 Task: Open Card Card0000000115 in Board Board0000000029 in Workspace WS0000000010 in Trello. Add Member Carxxstreet791@gmail.com to Card Card0000000115 in Board Board0000000029 in Workspace WS0000000010 in Trello. Add Orange Label titled Label0000000115 to Card Card0000000115 in Board Board0000000029 in Workspace WS0000000010 in Trello. Add Checklist CL0000000115 to Card Card0000000115 in Board Board0000000029 in Workspace WS0000000010 in Trello. Add Dates with Start Date as Oct 01 2023 and Due Date as Oct 31 2023 to Card Card0000000115 in Board Board0000000029 in Workspace WS0000000010 in Trello
Action: Mouse moved to (290, 440)
Screenshot: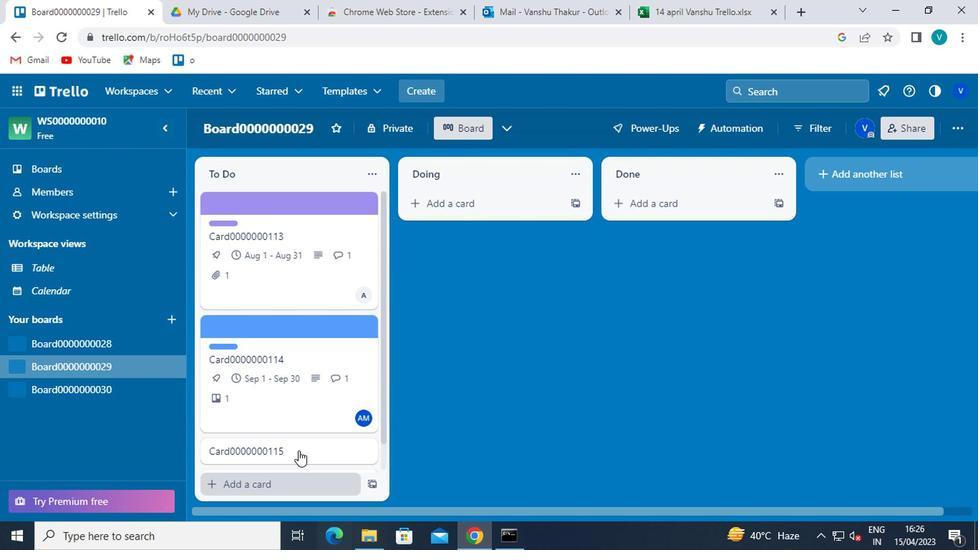 
Action: Mouse pressed left at (290, 440)
Screenshot: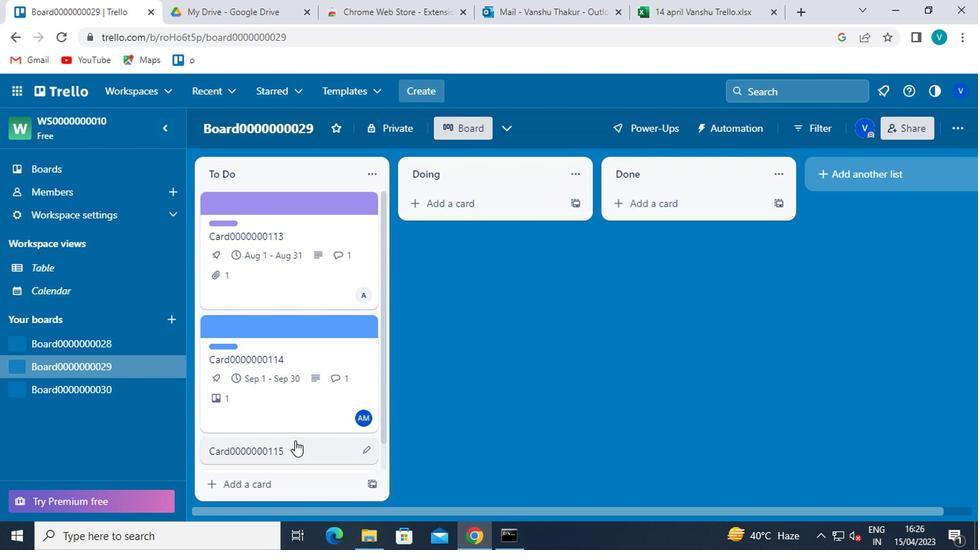
Action: Mouse moved to (665, 205)
Screenshot: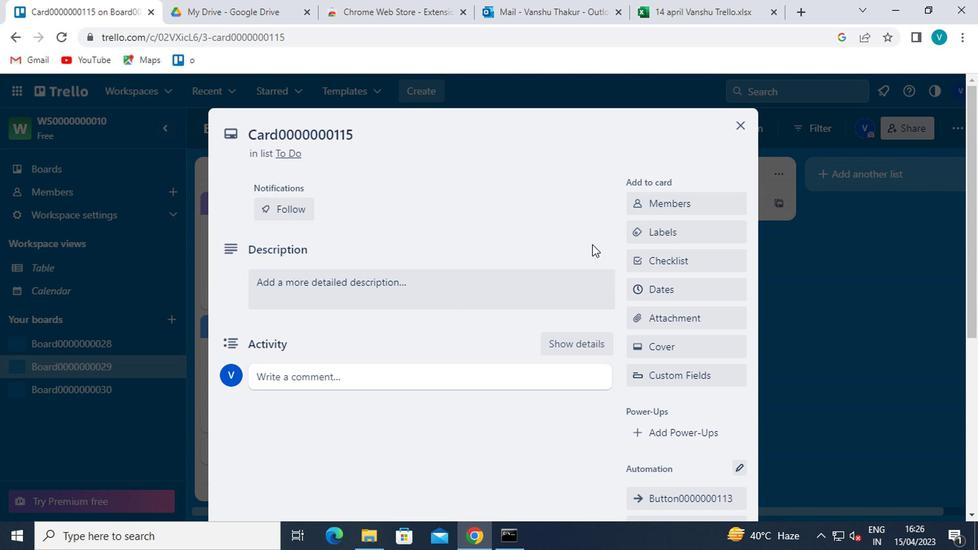 
Action: Mouse pressed left at (665, 205)
Screenshot: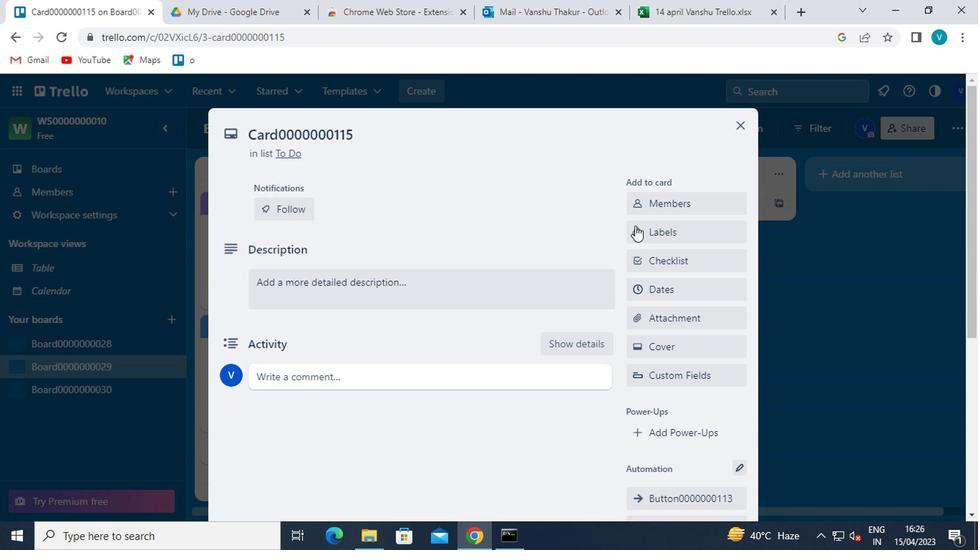 
Action: Mouse moved to (666, 267)
Screenshot: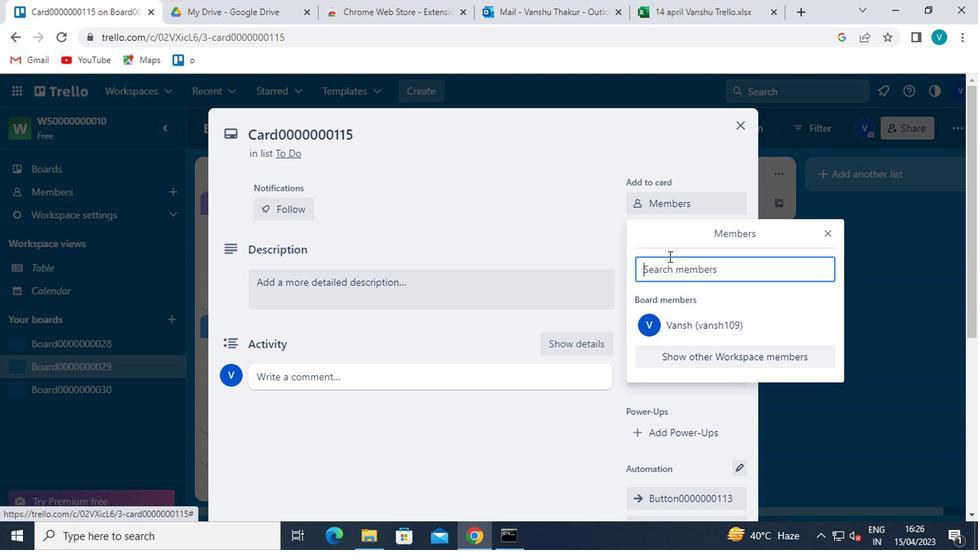 
Action: Mouse pressed left at (666, 267)
Screenshot: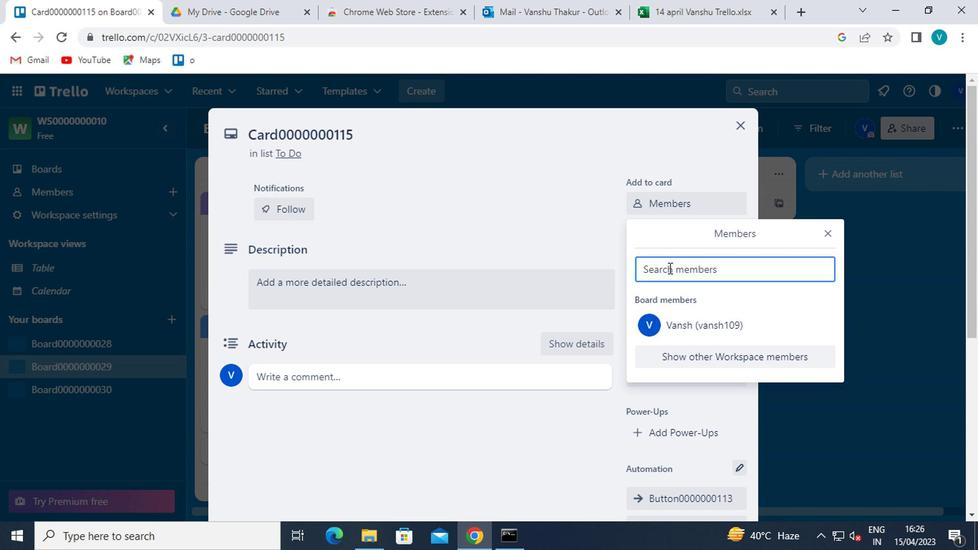 
Action: Key pressed <Key.shift>CARXXSTREET7916<Key.shift>@GMAIL.COM
Screenshot: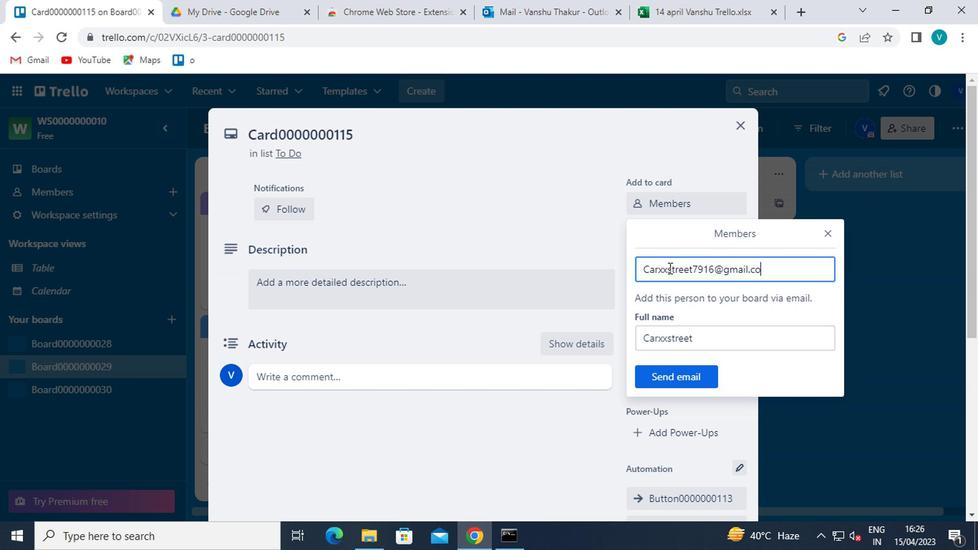 
Action: Mouse moved to (690, 371)
Screenshot: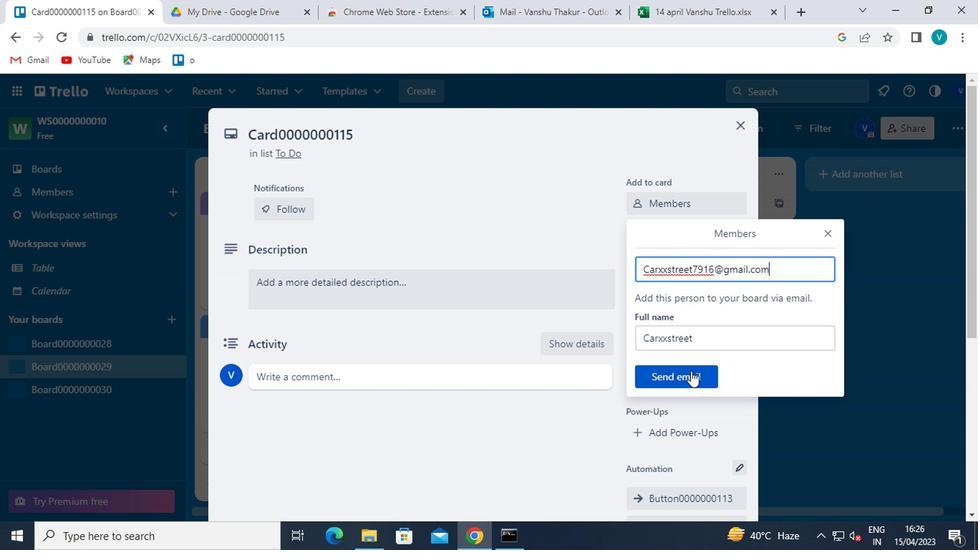 
Action: Mouse pressed left at (690, 371)
Screenshot: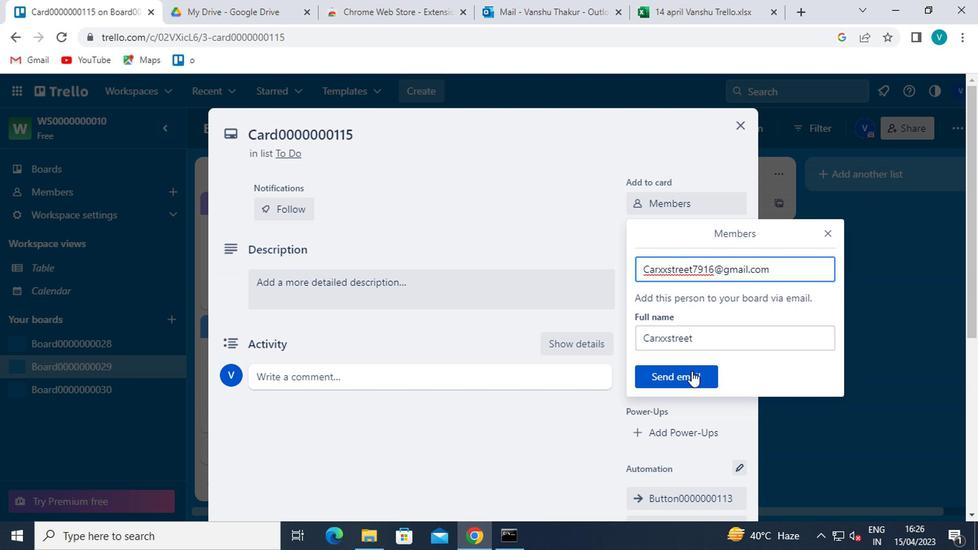 
Action: Mouse moved to (697, 233)
Screenshot: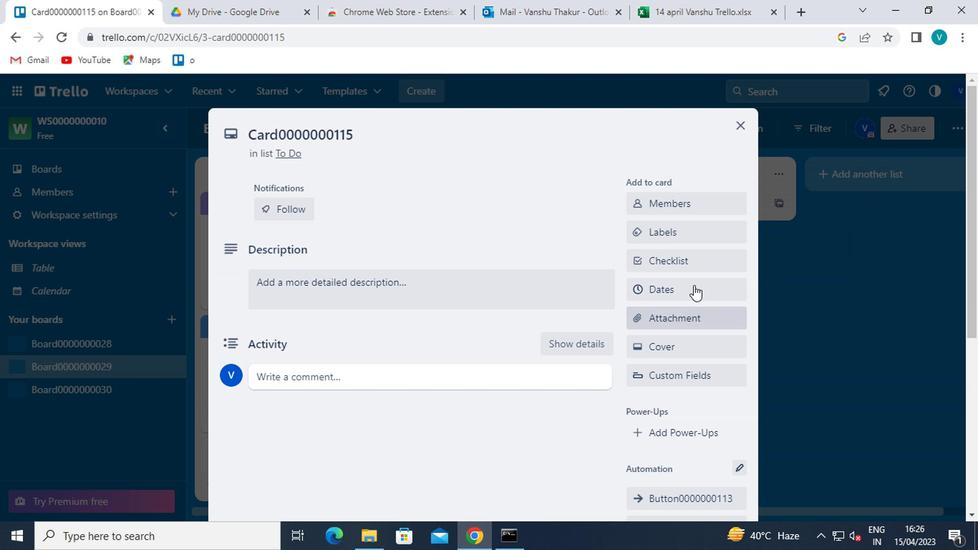 
Action: Mouse pressed left at (697, 233)
Screenshot: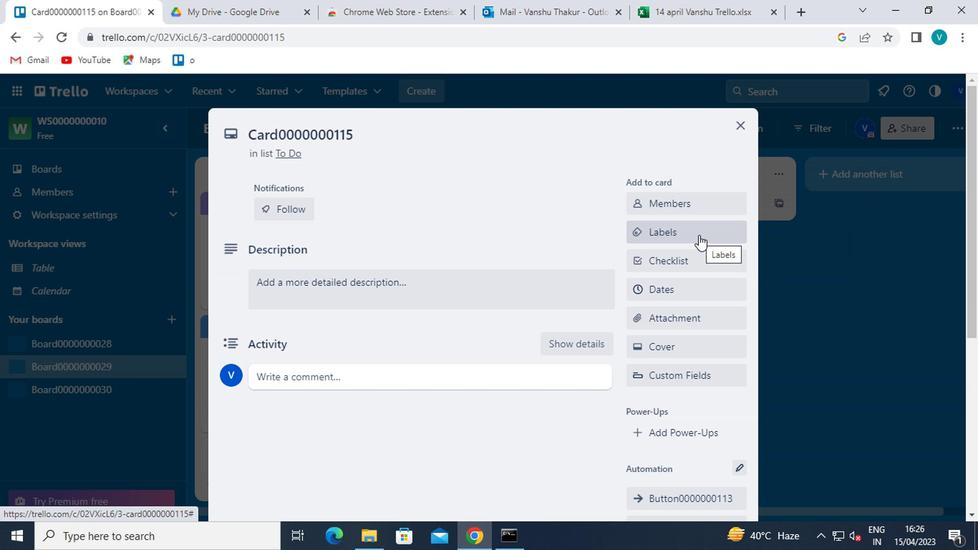 
Action: Mouse moved to (713, 431)
Screenshot: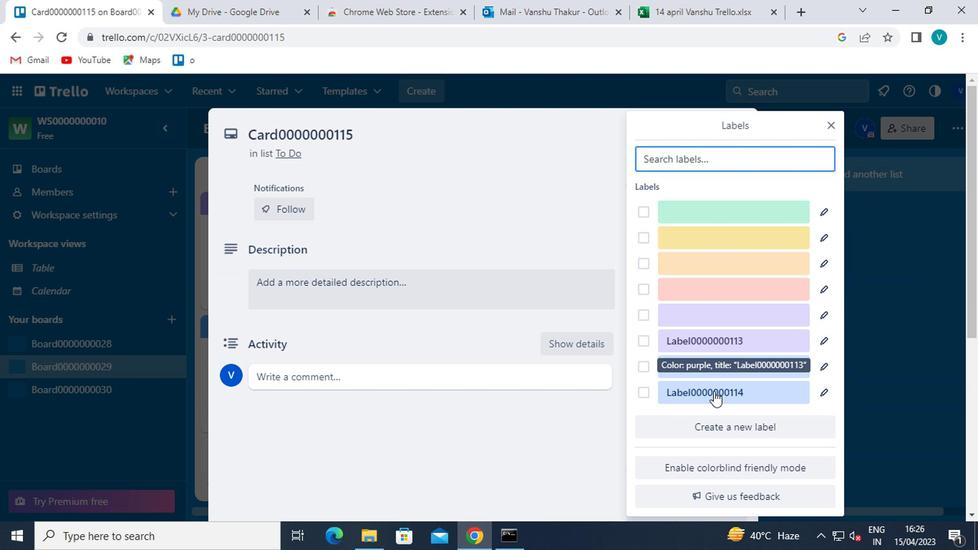 
Action: Mouse pressed left at (713, 431)
Screenshot: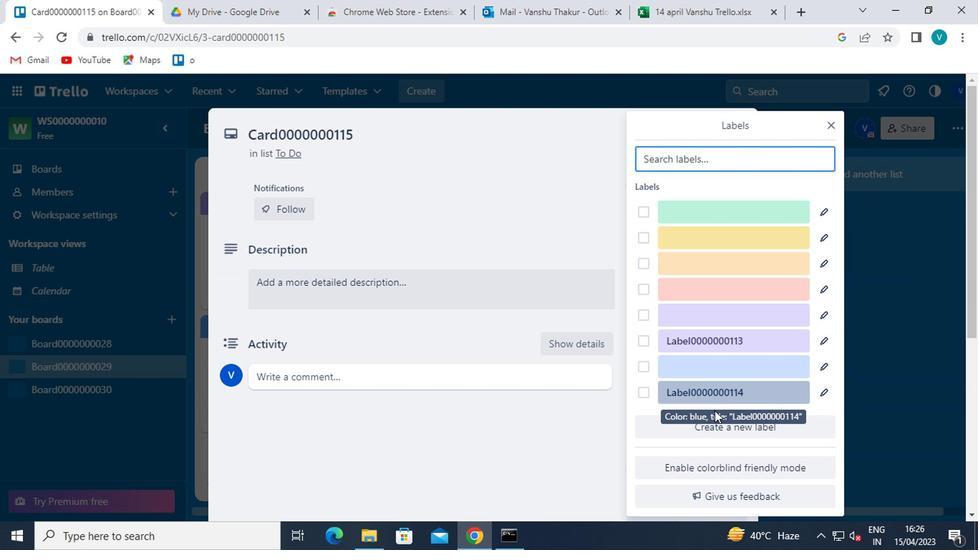 
Action: Mouse moved to (717, 328)
Screenshot: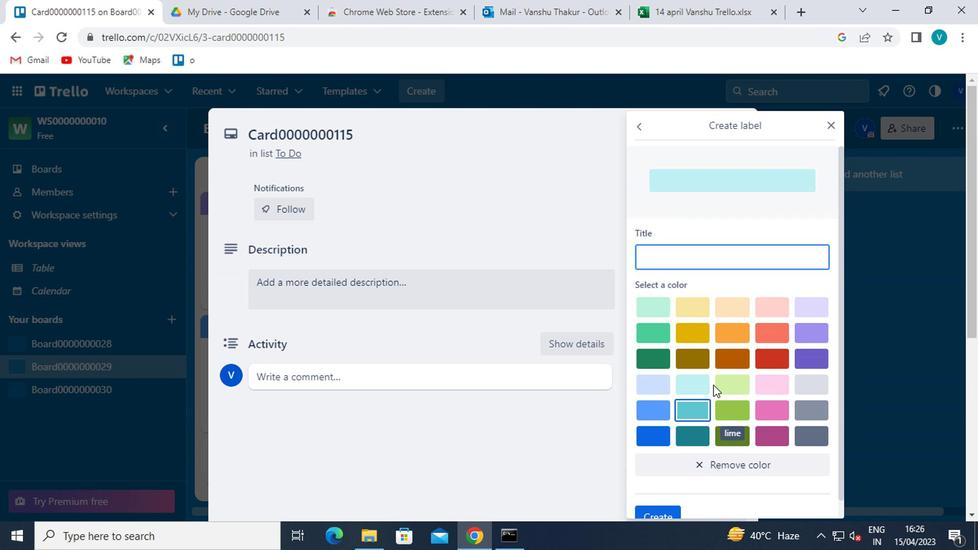 
Action: Mouse pressed left at (717, 328)
Screenshot: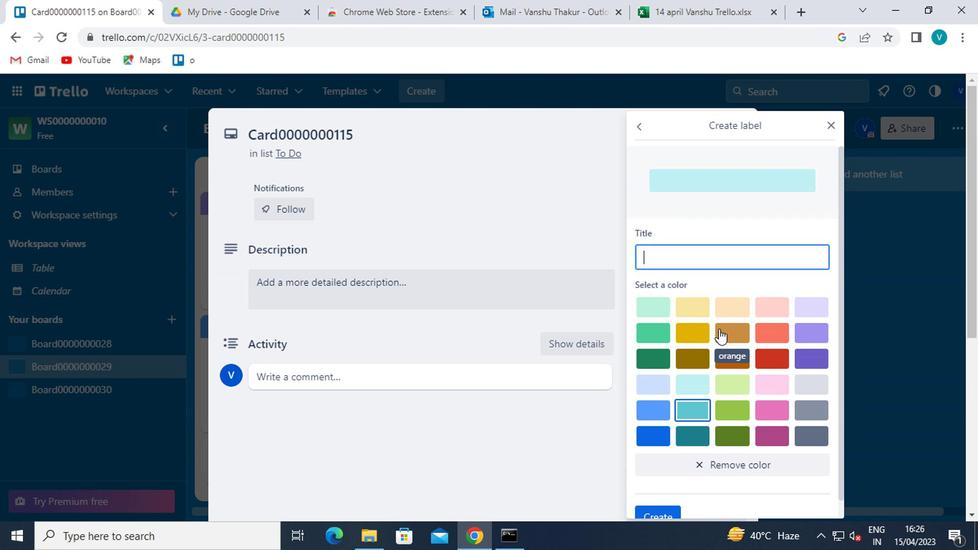
Action: Mouse moved to (734, 239)
Screenshot: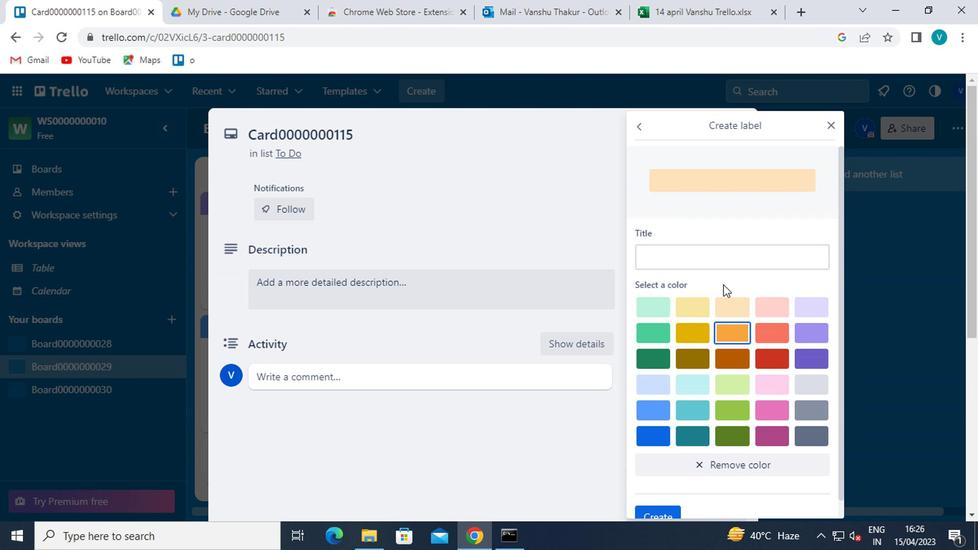 
Action: Mouse pressed left at (734, 239)
Screenshot: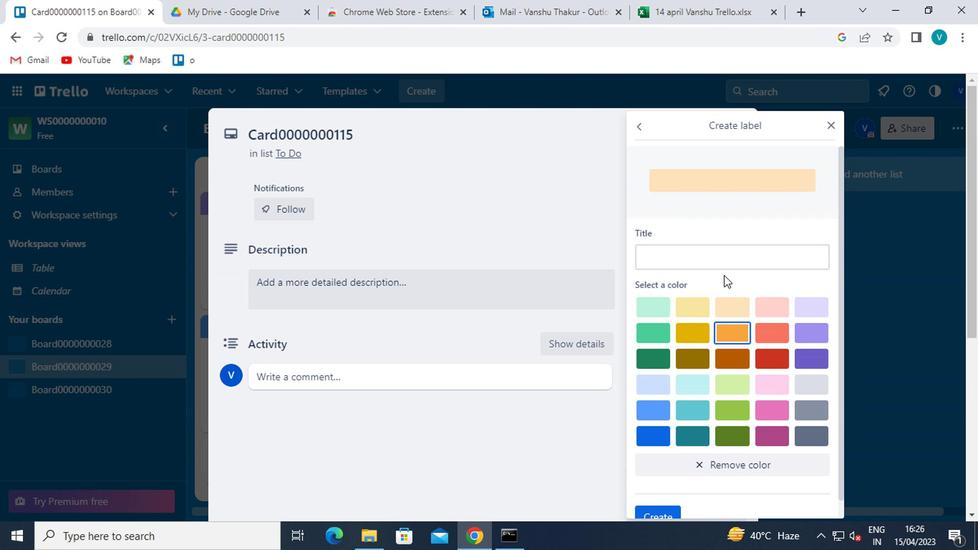 
Action: Mouse moved to (734, 257)
Screenshot: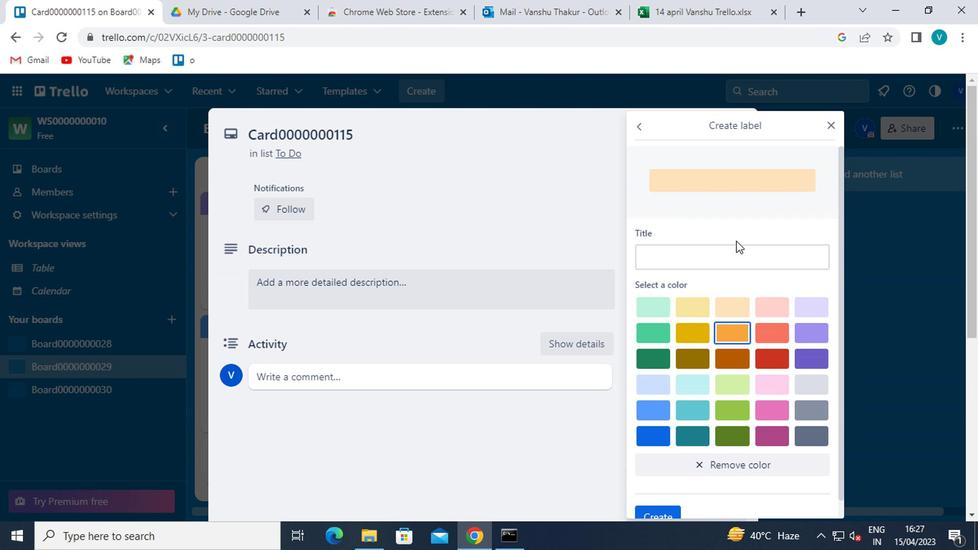 
Action: Mouse pressed left at (734, 257)
Screenshot: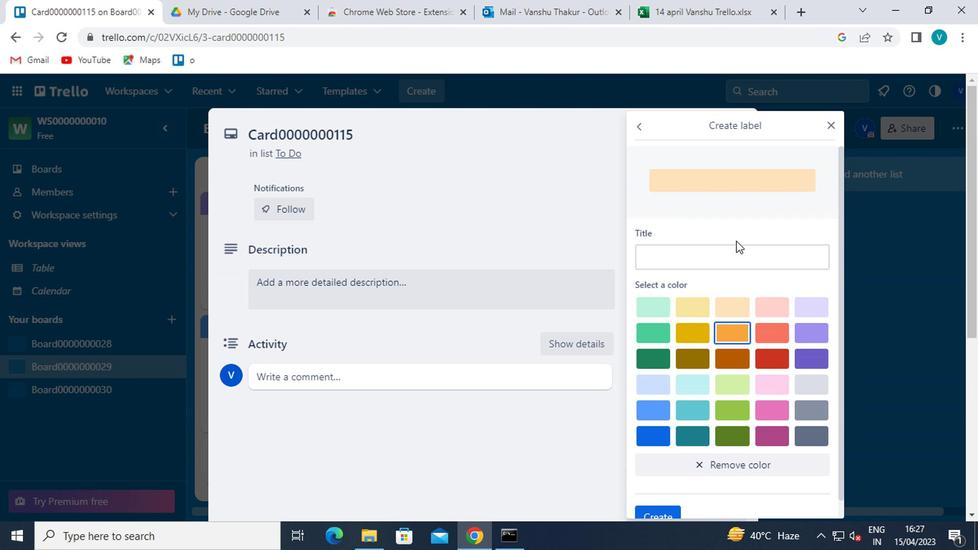 
Action: Mouse moved to (734, 257)
Screenshot: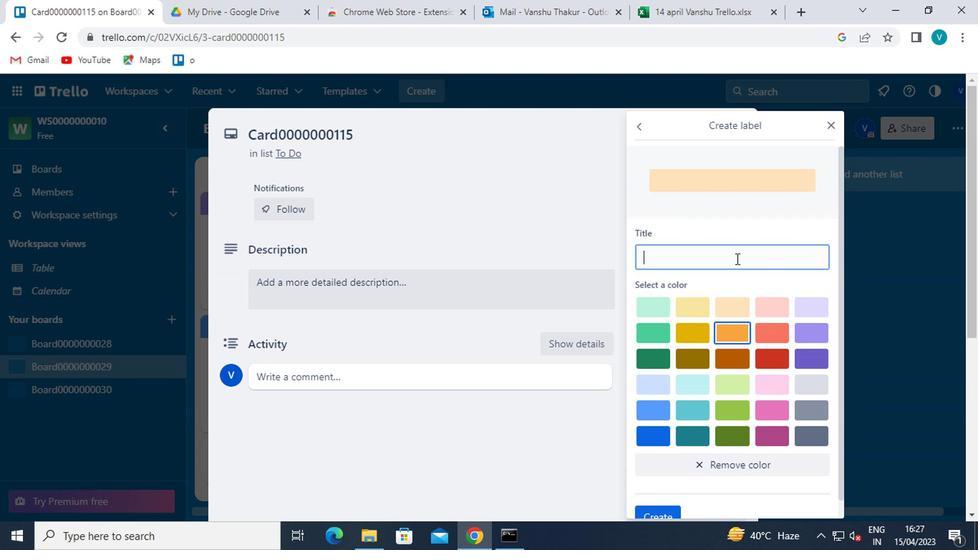 
Action: Key pressed <Key.shift>LABEL0000000115
Screenshot: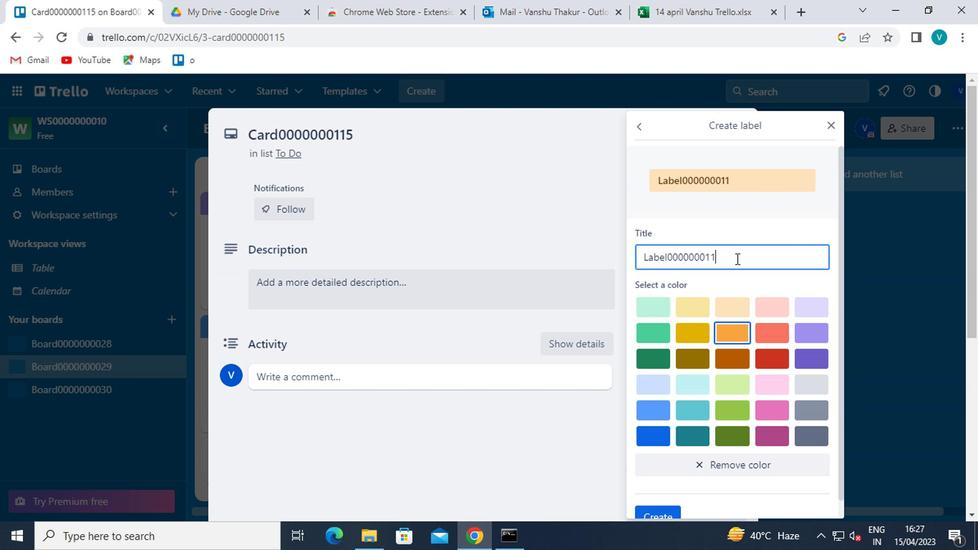 
Action: Mouse scrolled (734, 257) with delta (0, 0)
Screenshot: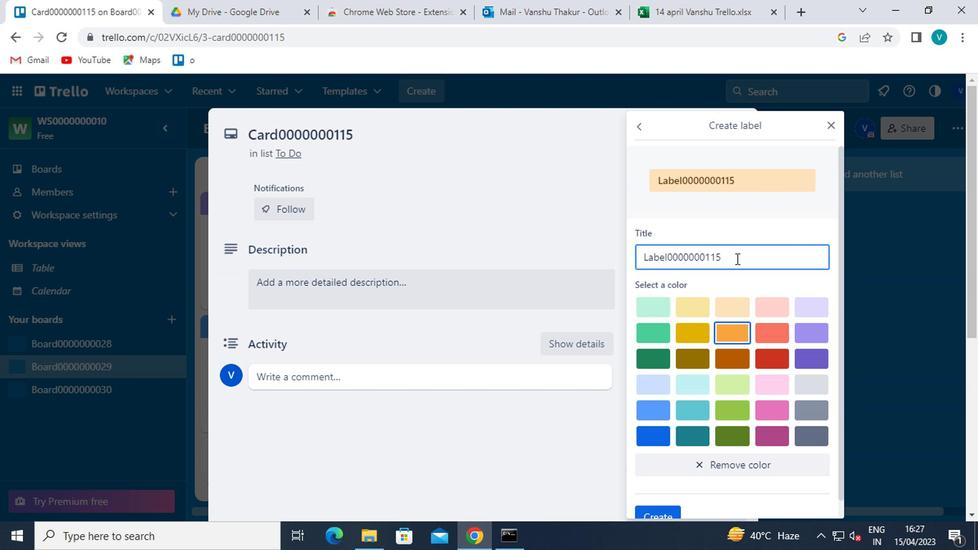 
Action: Mouse scrolled (734, 257) with delta (0, 0)
Screenshot: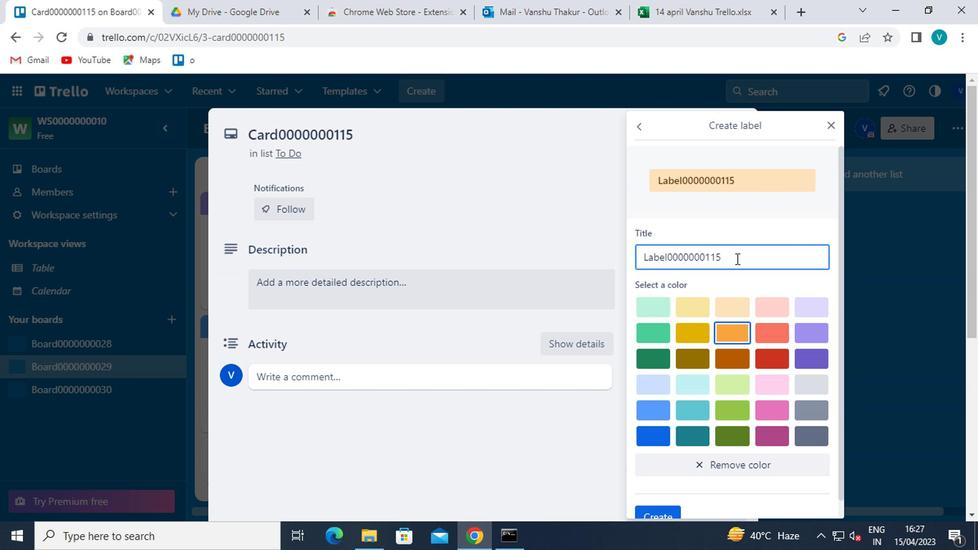 
Action: Mouse moved to (649, 502)
Screenshot: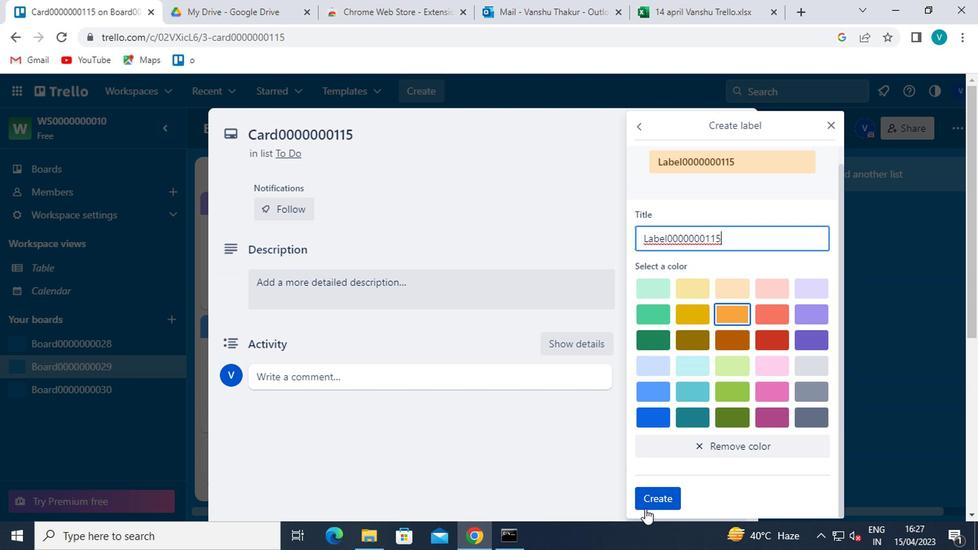 
Action: Mouse pressed left at (649, 502)
Screenshot: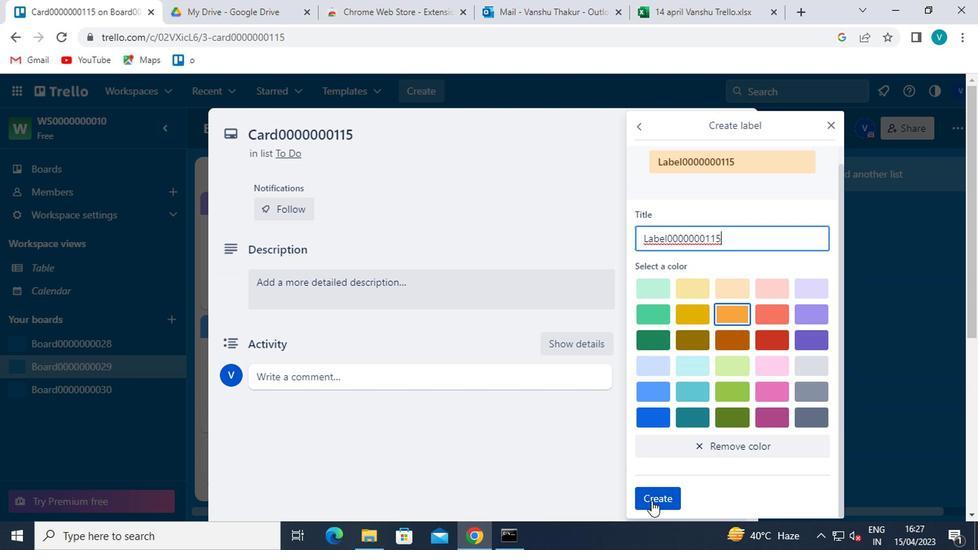 
Action: Mouse moved to (830, 130)
Screenshot: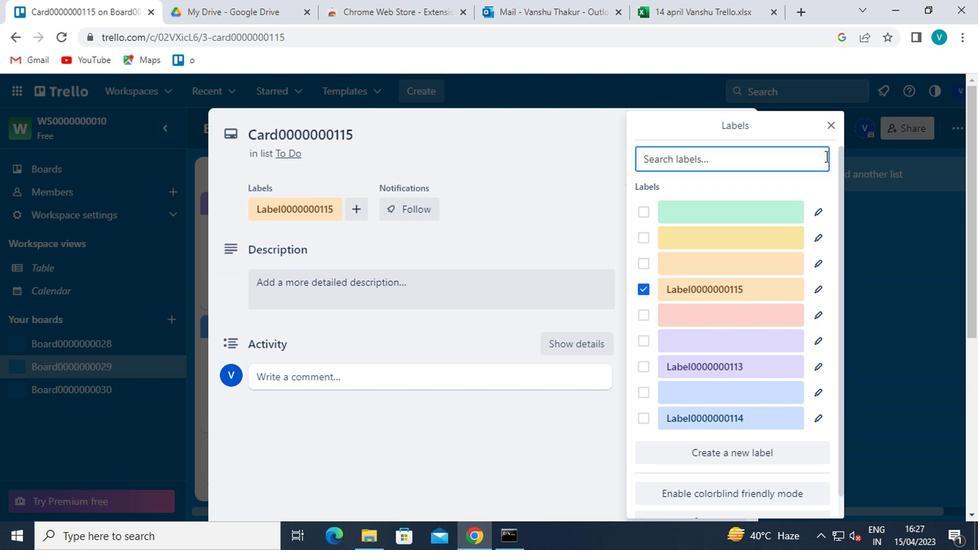 
Action: Mouse pressed left at (830, 130)
Screenshot: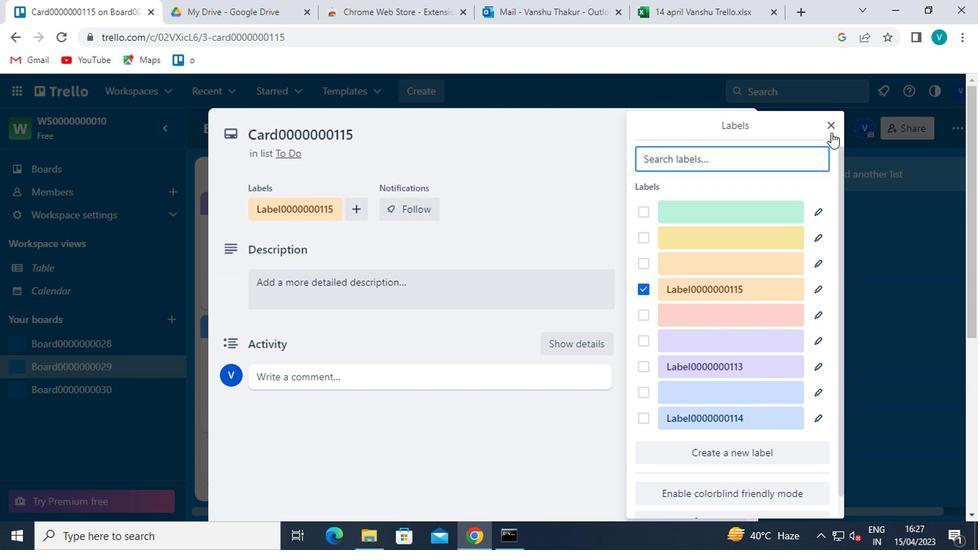 
Action: Mouse moved to (714, 252)
Screenshot: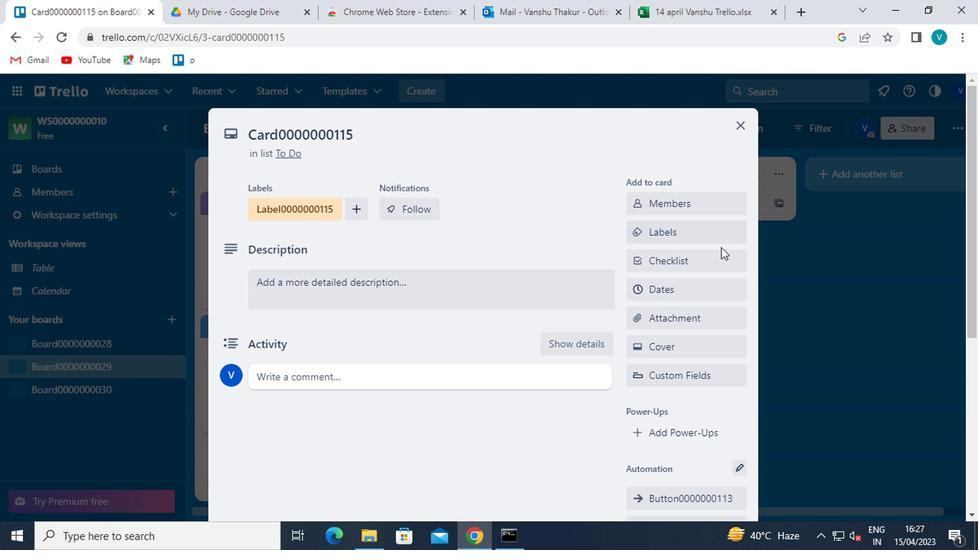 
Action: Mouse pressed left at (714, 252)
Screenshot: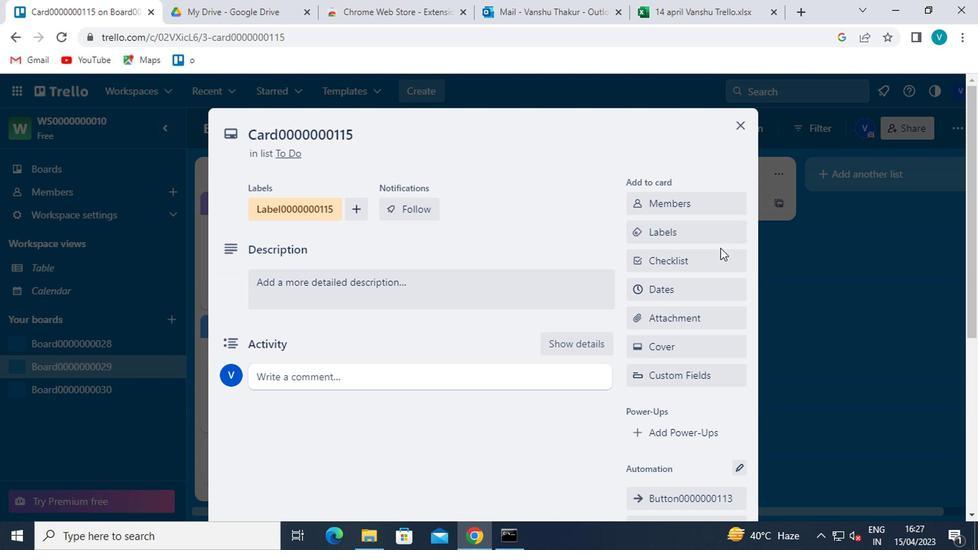 
Action: Mouse moved to (697, 315)
Screenshot: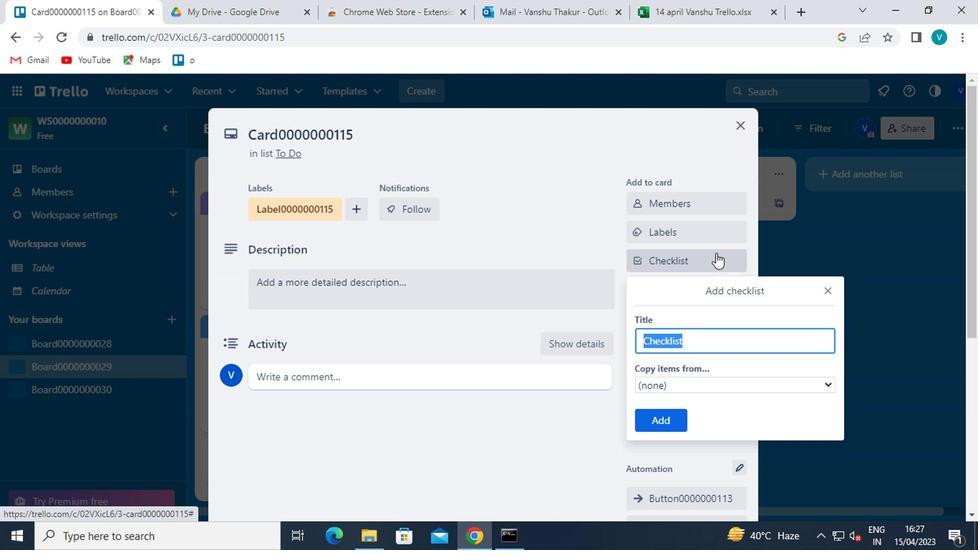 
Action: Key pressed <Key.shift>CL0000000115
Screenshot: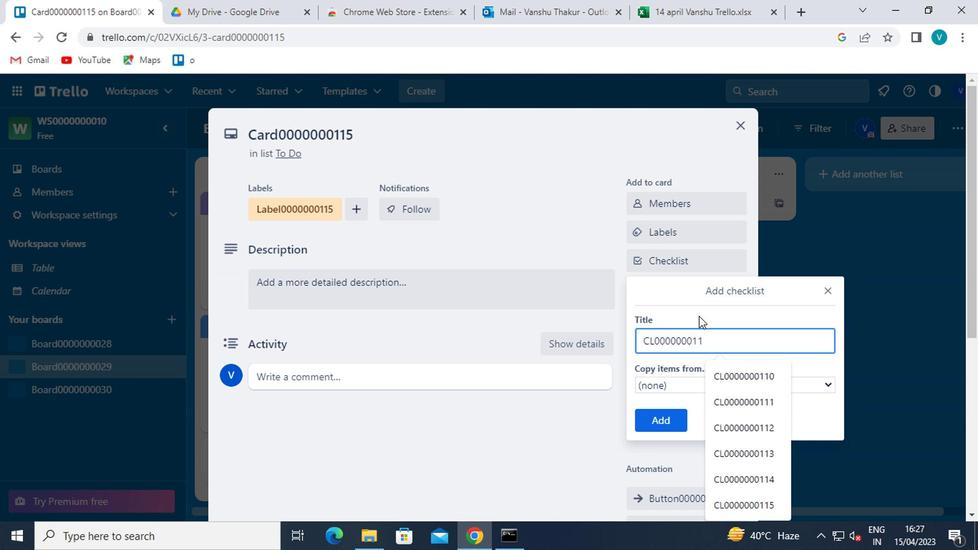 
Action: Mouse moved to (663, 413)
Screenshot: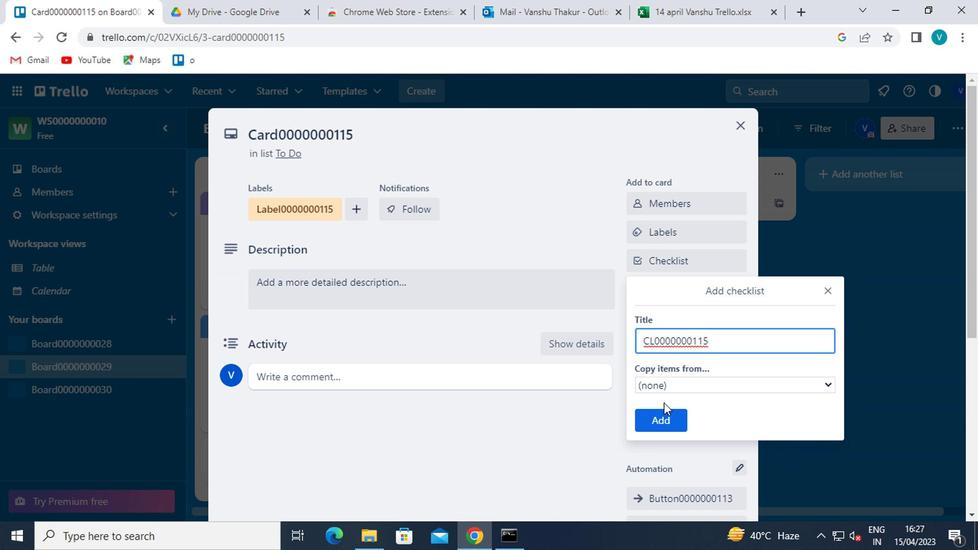
Action: Mouse pressed left at (663, 413)
Screenshot: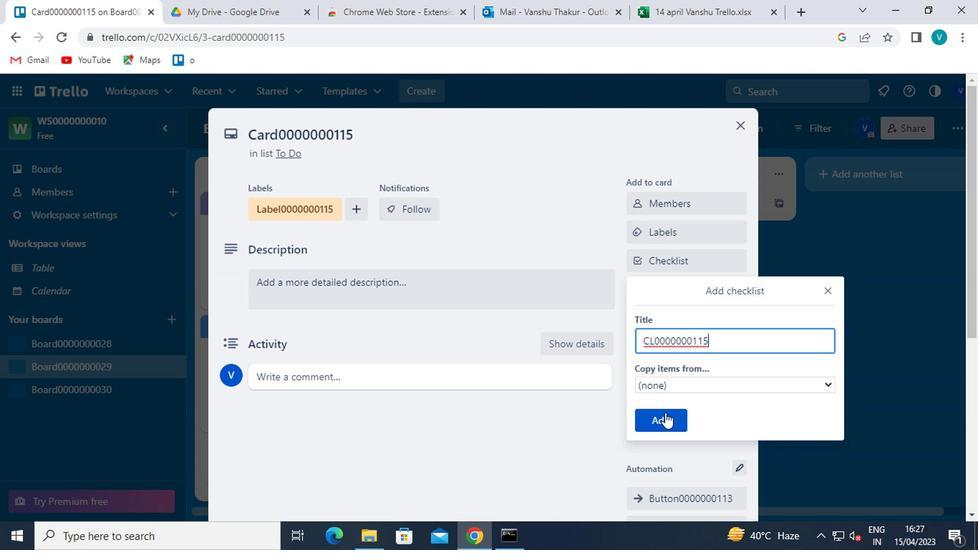 
Action: Mouse moved to (679, 298)
Screenshot: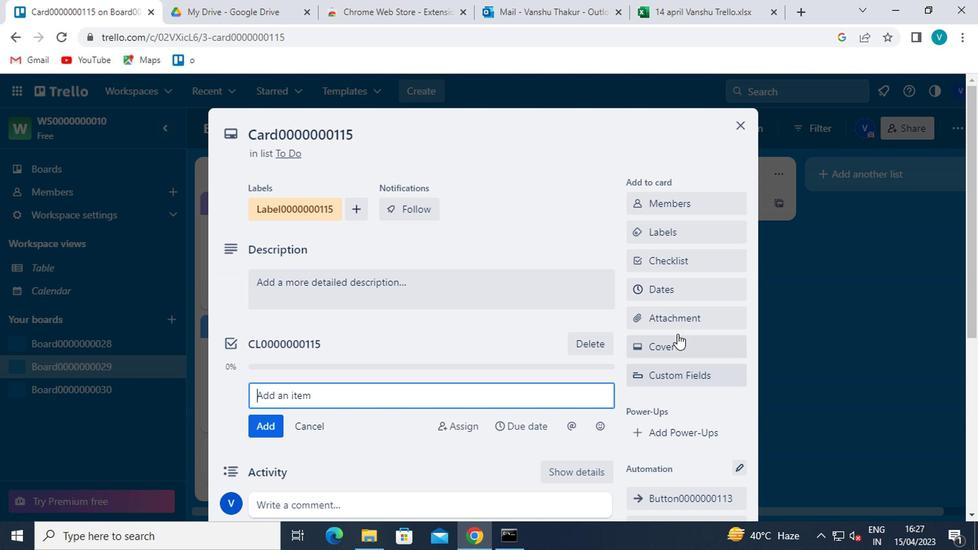 
Action: Mouse pressed left at (679, 298)
Screenshot: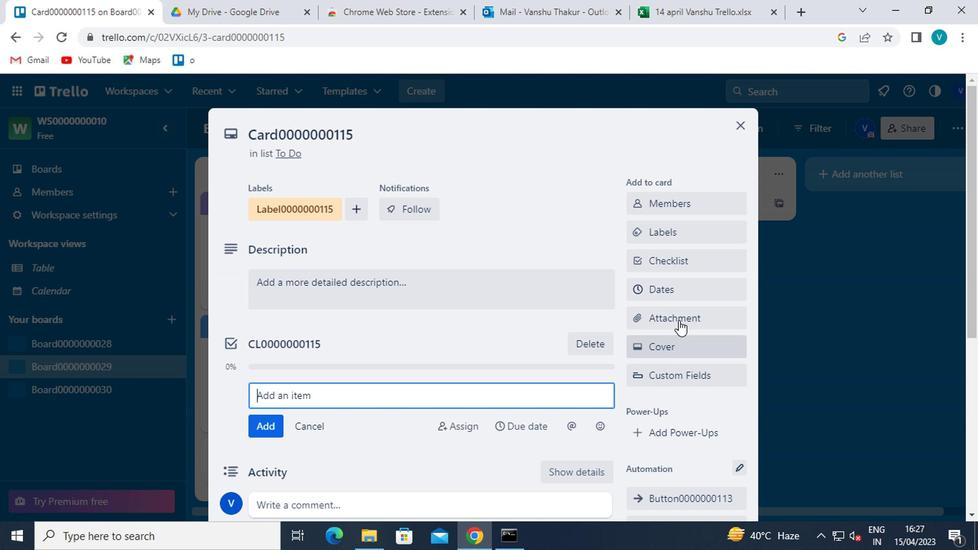 
Action: Mouse moved to (638, 390)
Screenshot: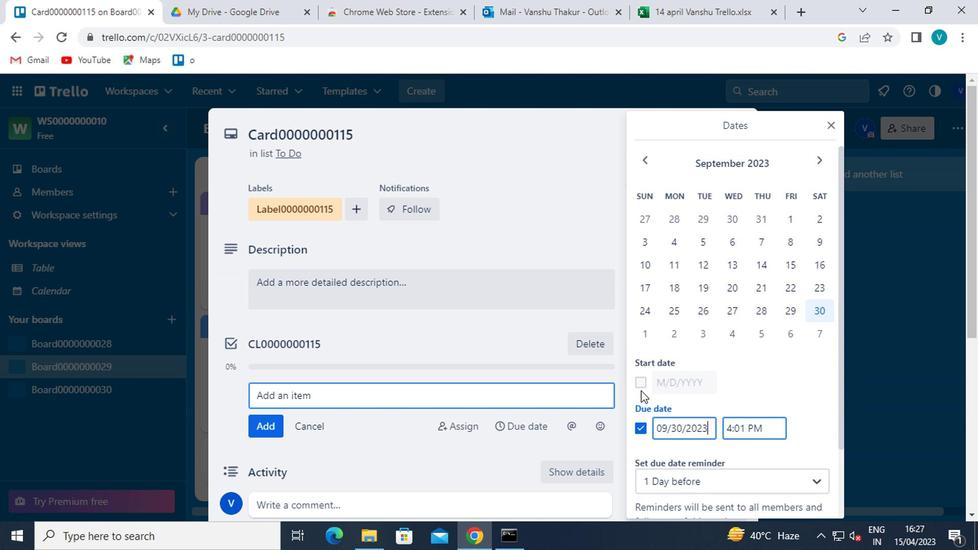 
Action: Mouse pressed left at (638, 390)
Screenshot: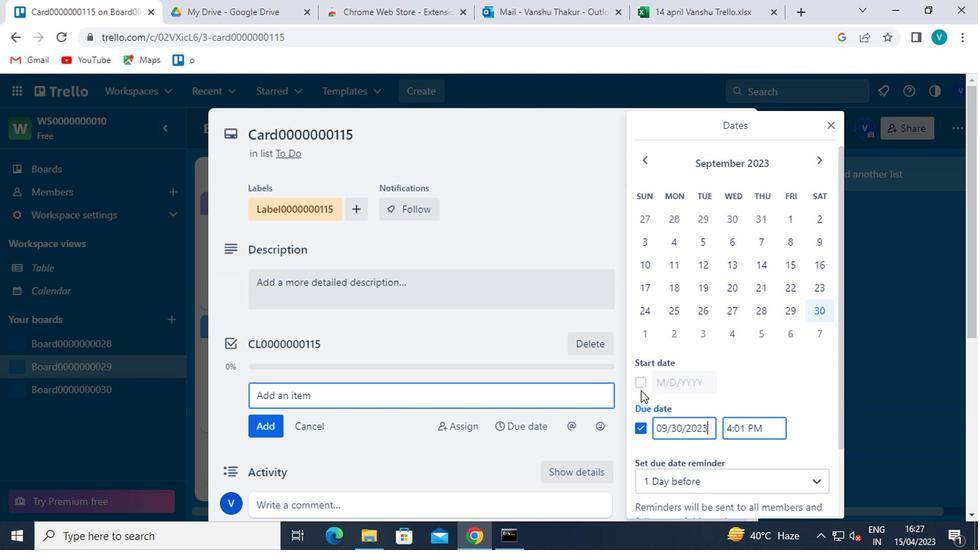 
Action: Mouse moved to (807, 155)
Screenshot: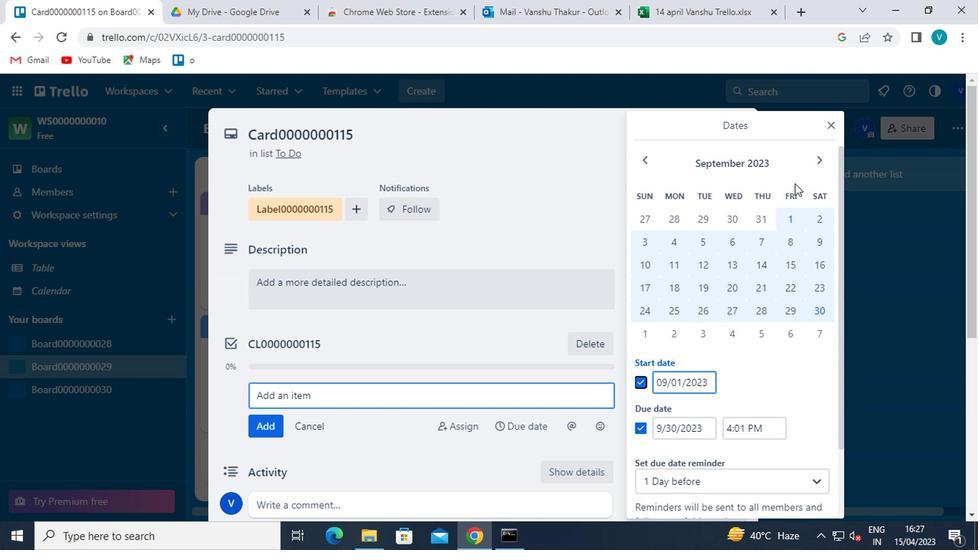 
Action: Mouse pressed left at (807, 155)
Screenshot: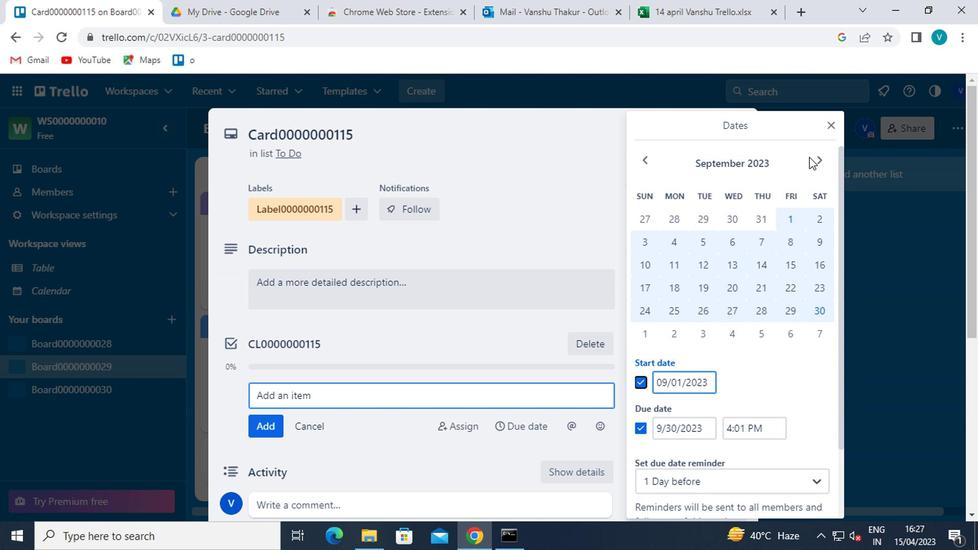 
Action: Mouse moved to (813, 155)
Screenshot: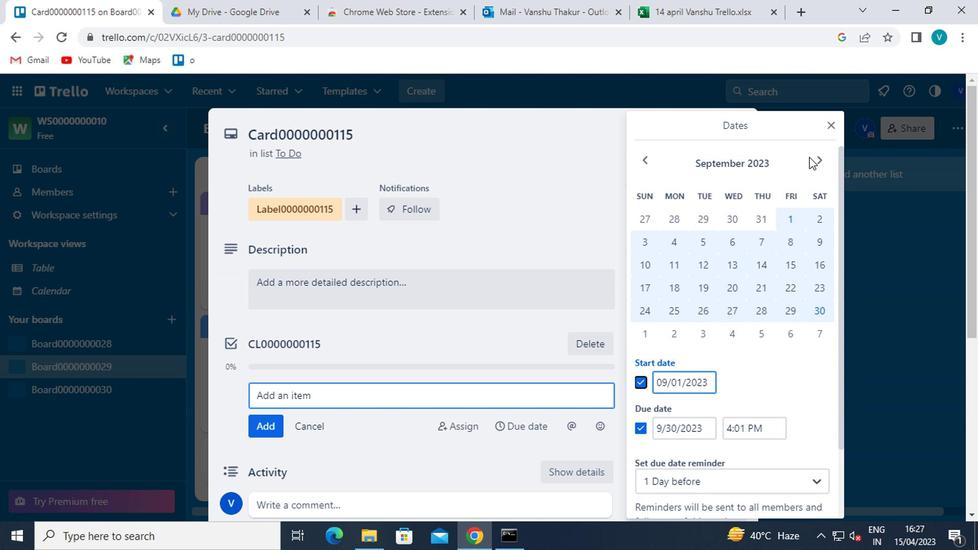 
Action: Mouse pressed left at (813, 155)
Screenshot: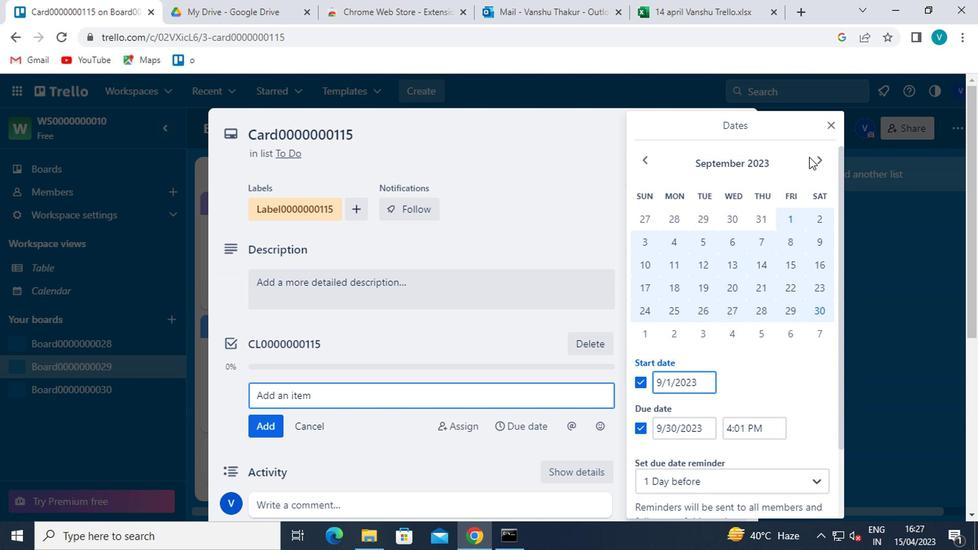 
Action: Mouse moved to (644, 218)
Screenshot: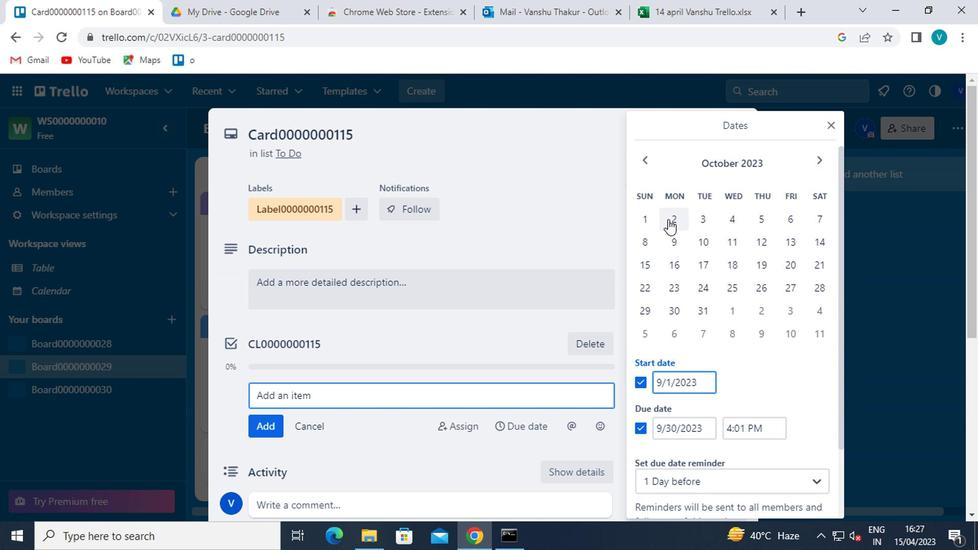 
Action: Mouse pressed left at (644, 218)
Screenshot: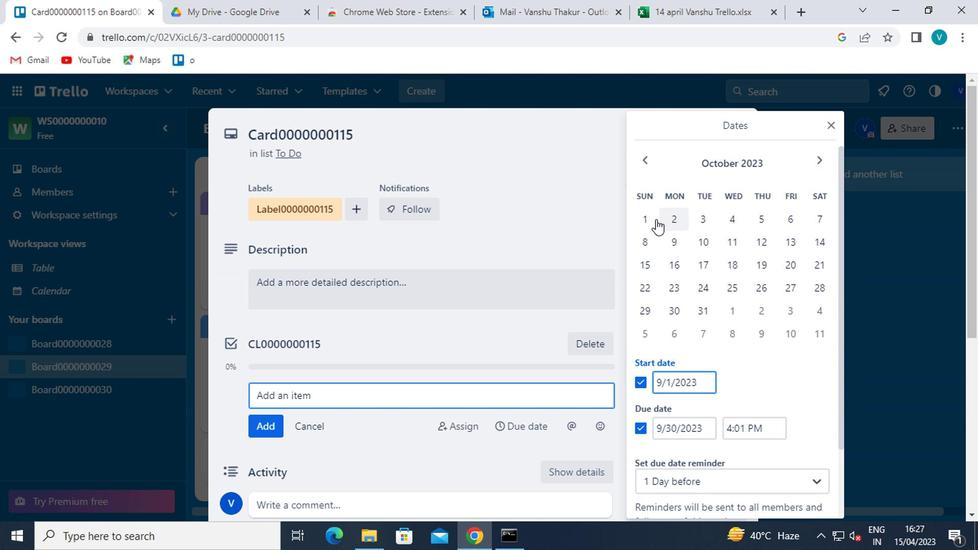
Action: Mouse moved to (703, 312)
Screenshot: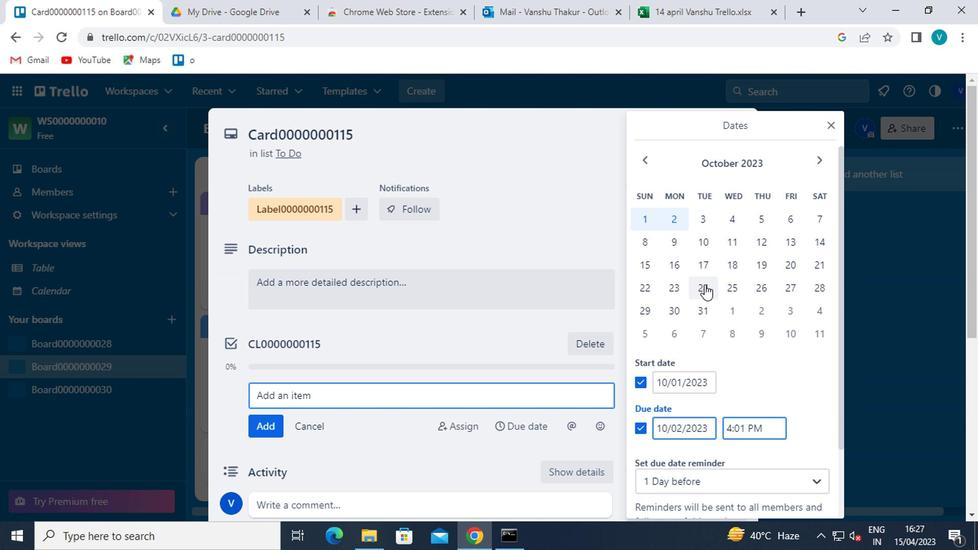 
Action: Mouse pressed left at (703, 312)
Screenshot: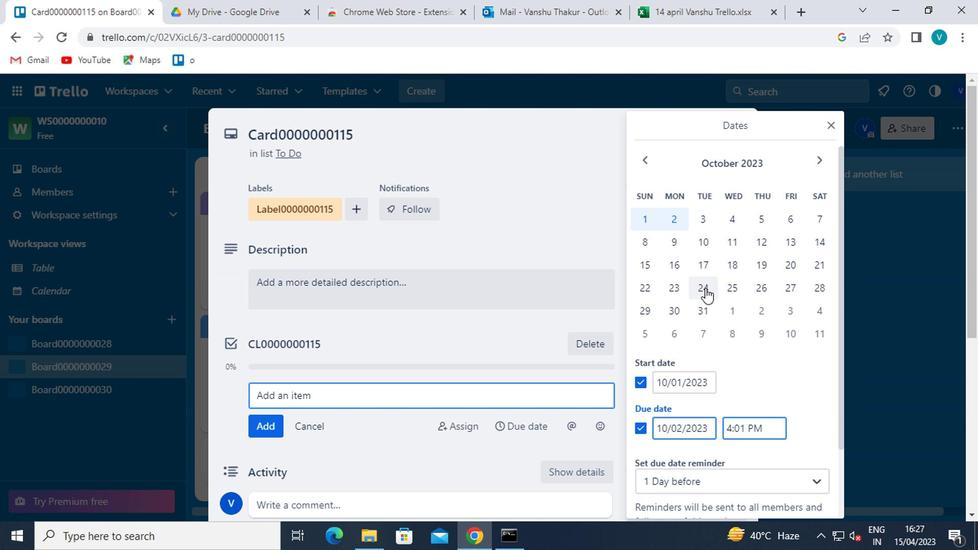 
Action: Mouse moved to (694, 371)
Screenshot: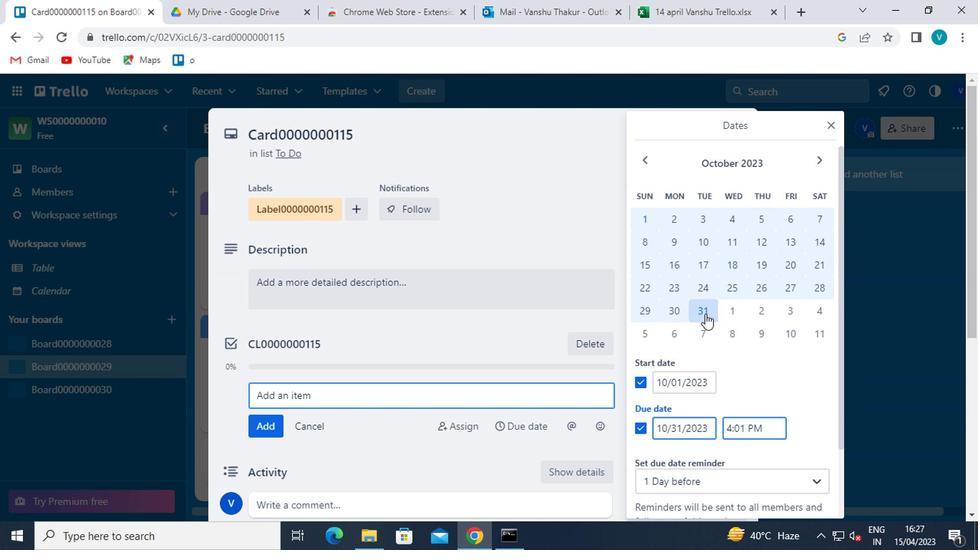 
Action: Mouse scrolled (694, 370) with delta (0, -1)
Screenshot: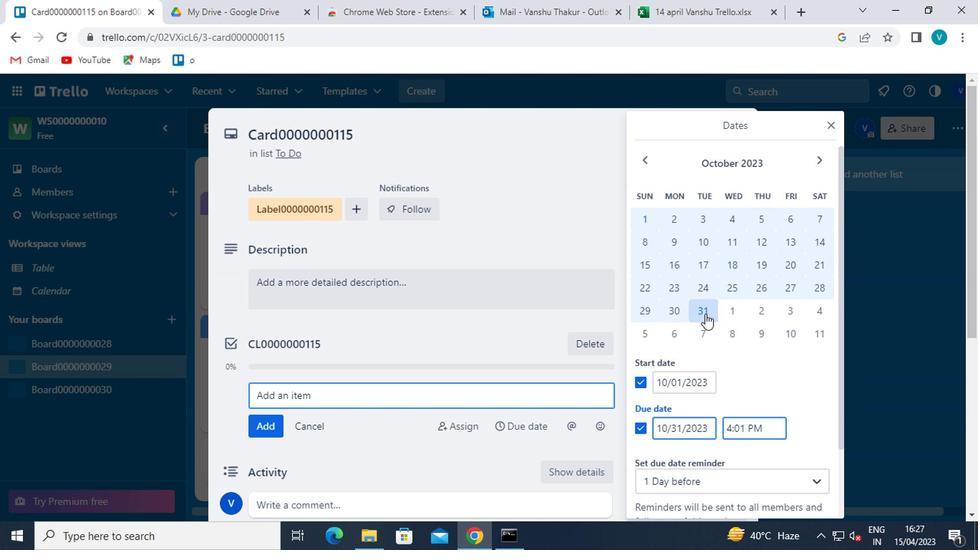
Action: Mouse moved to (692, 375)
Screenshot: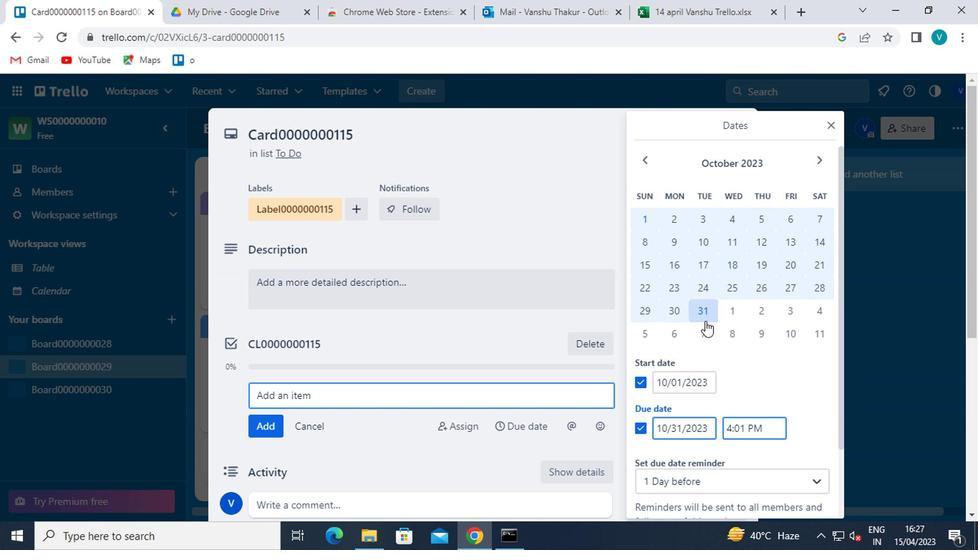
Action: Mouse scrolled (692, 374) with delta (0, -1)
Screenshot: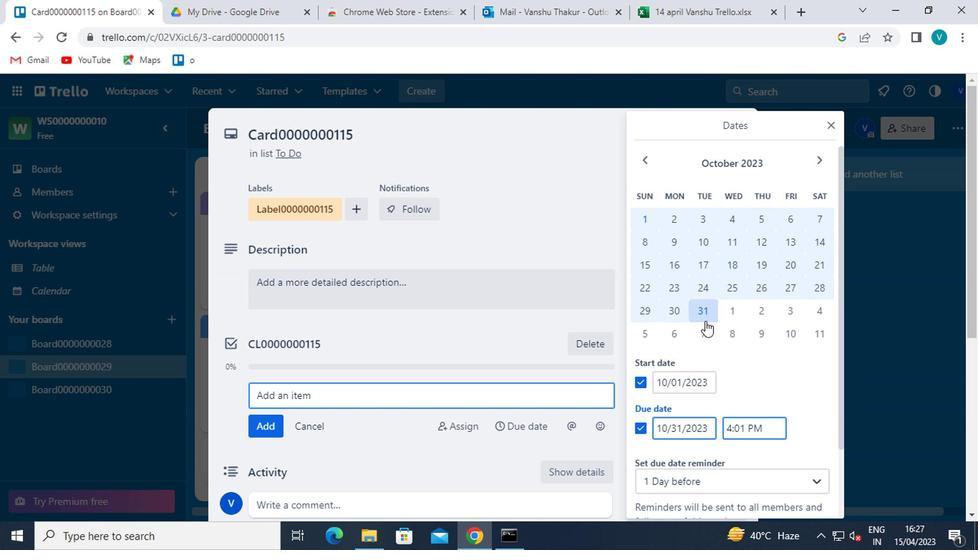 
Action: Mouse moved to (692, 377)
Screenshot: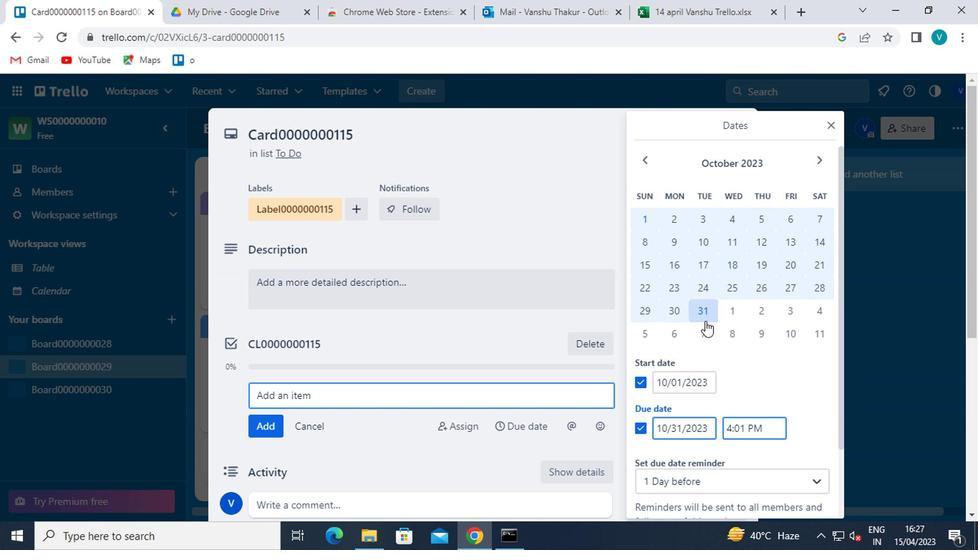
Action: Mouse scrolled (692, 376) with delta (0, 0)
Screenshot: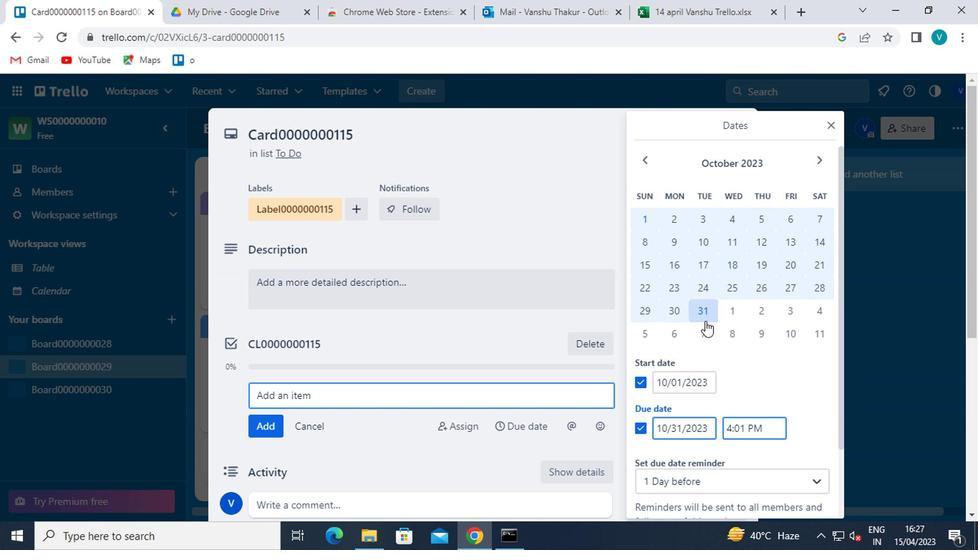 
Action: Mouse moved to (673, 462)
Screenshot: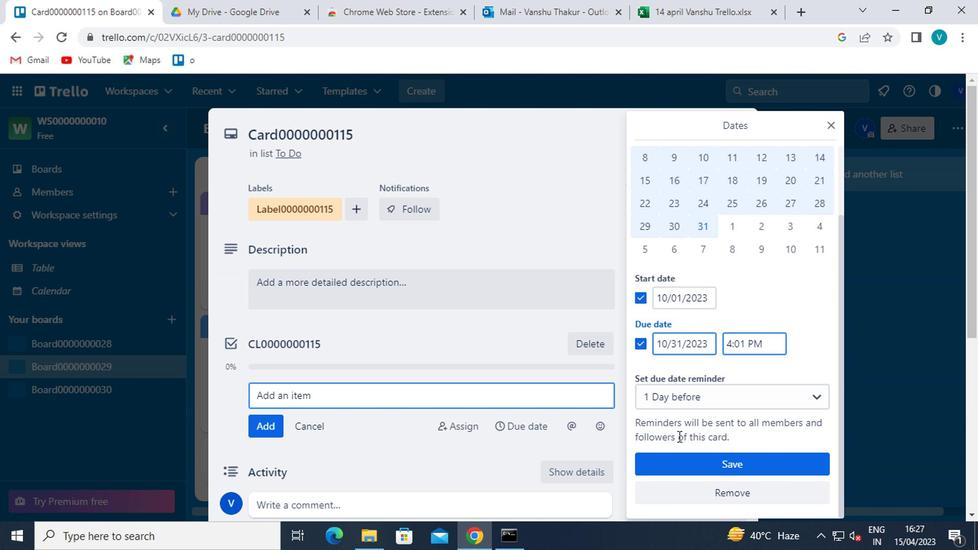 
Action: Mouse pressed left at (673, 462)
Screenshot: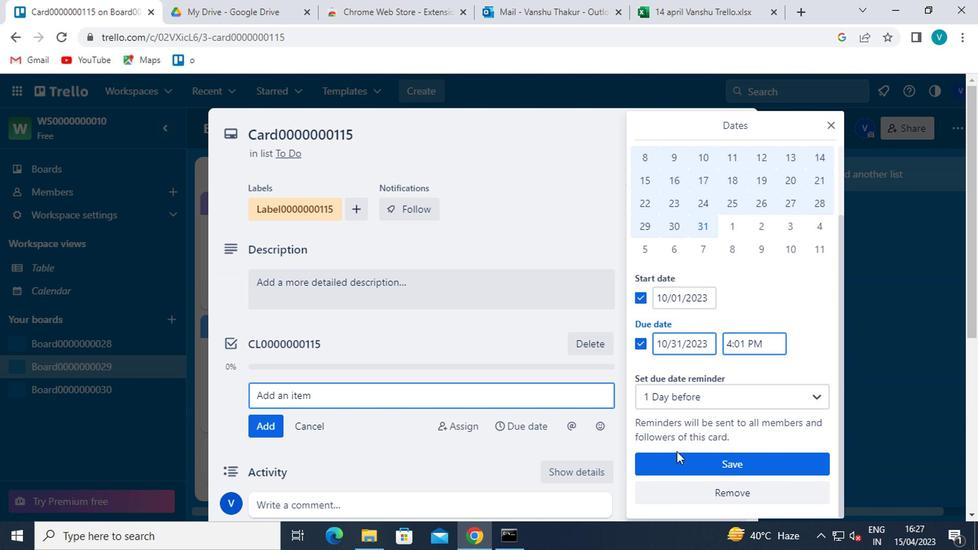 
